 Task: Create a due date automation trigger when advanced on, on the monday after a card is due add dates without a start date at 11:00 AM.
Action: Mouse moved to (998, 82)
Screenshot: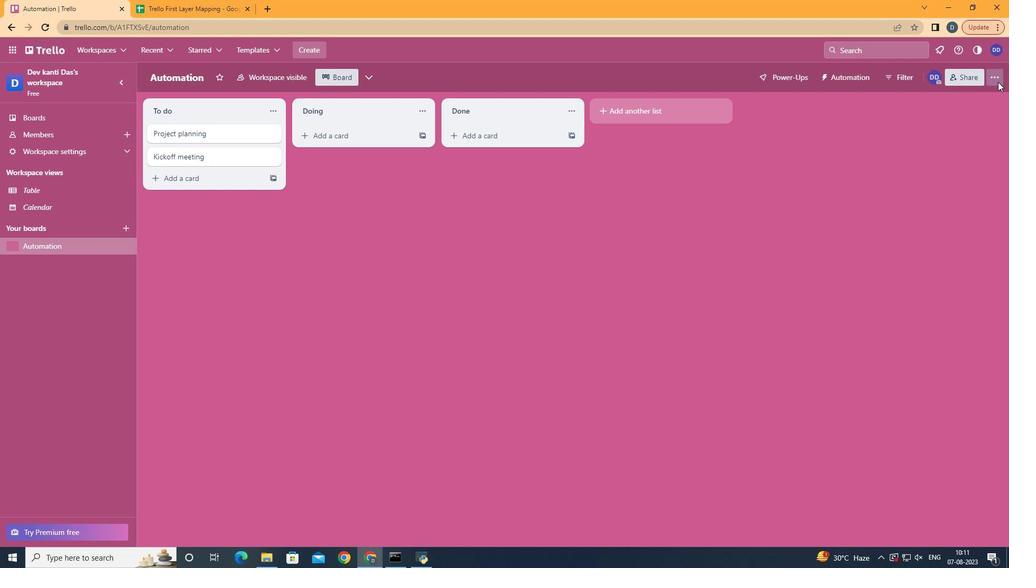 
Action: Mouse pressed left at (998, 82)
Screenshot: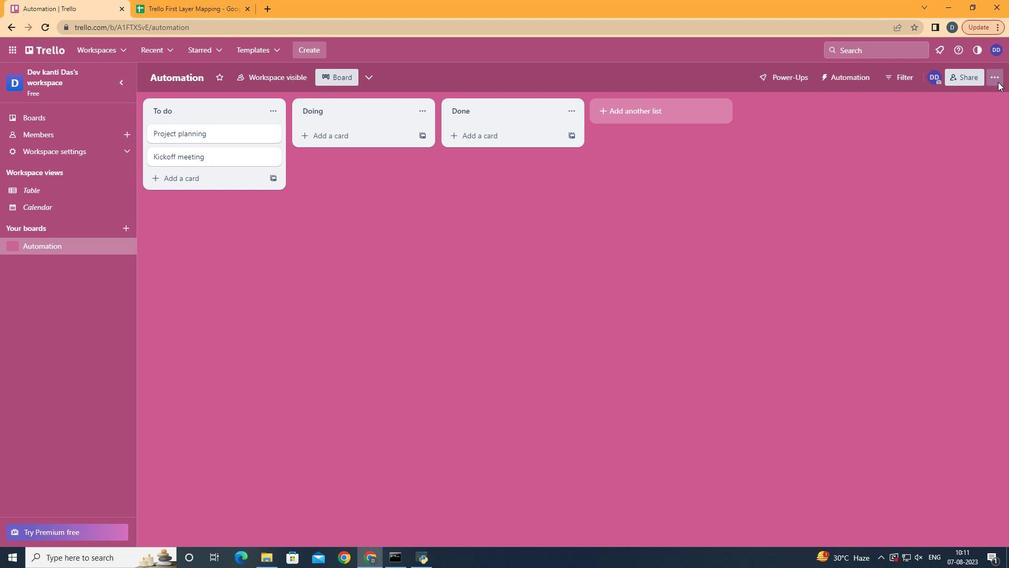 
Action: Mouse moved to (904, 215)
Screenshot: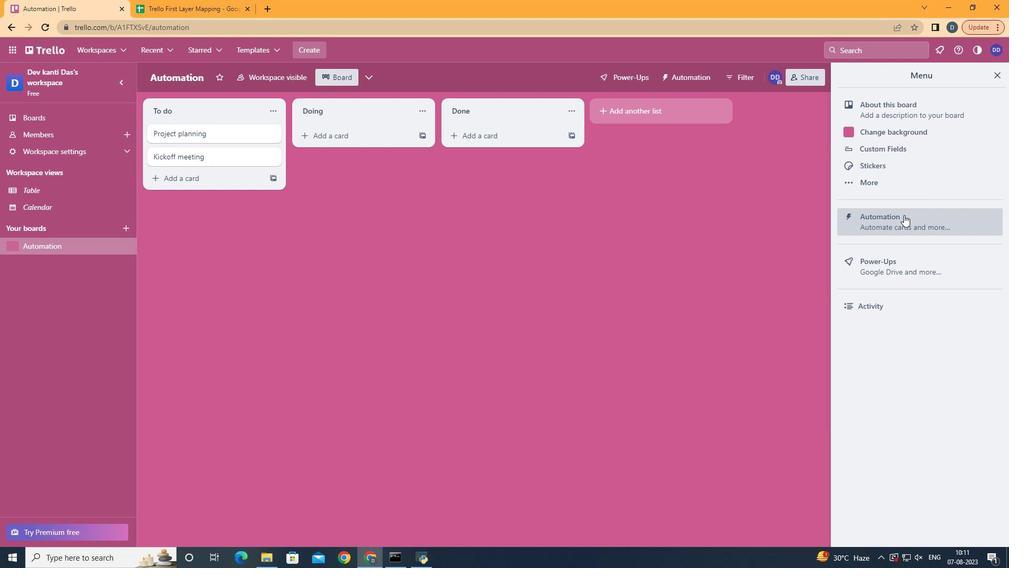 
Action: Mouse pressed left at (904, 215)
Screenshot: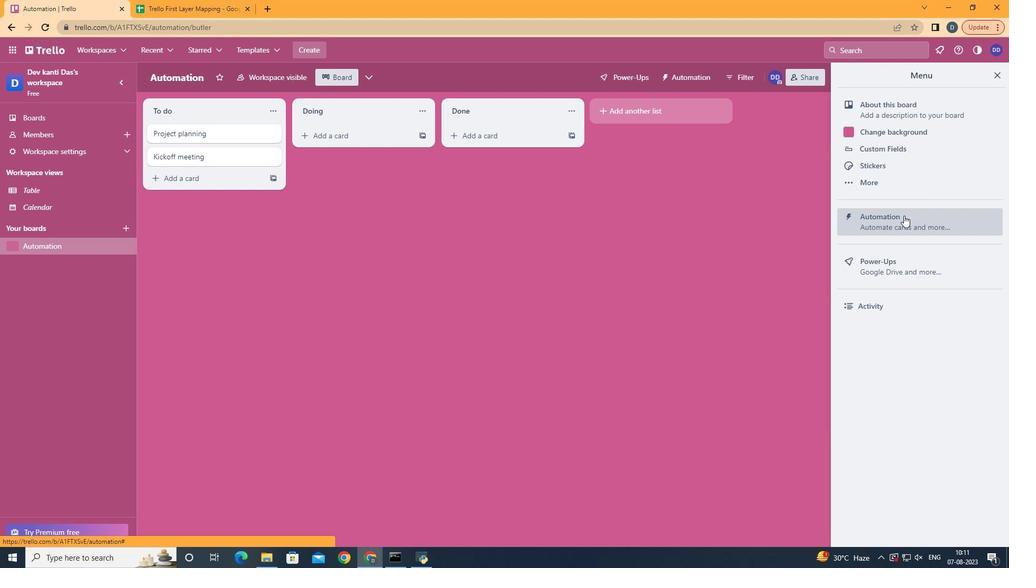 
Action: Mouse moved to (212, 214)
Screenshot: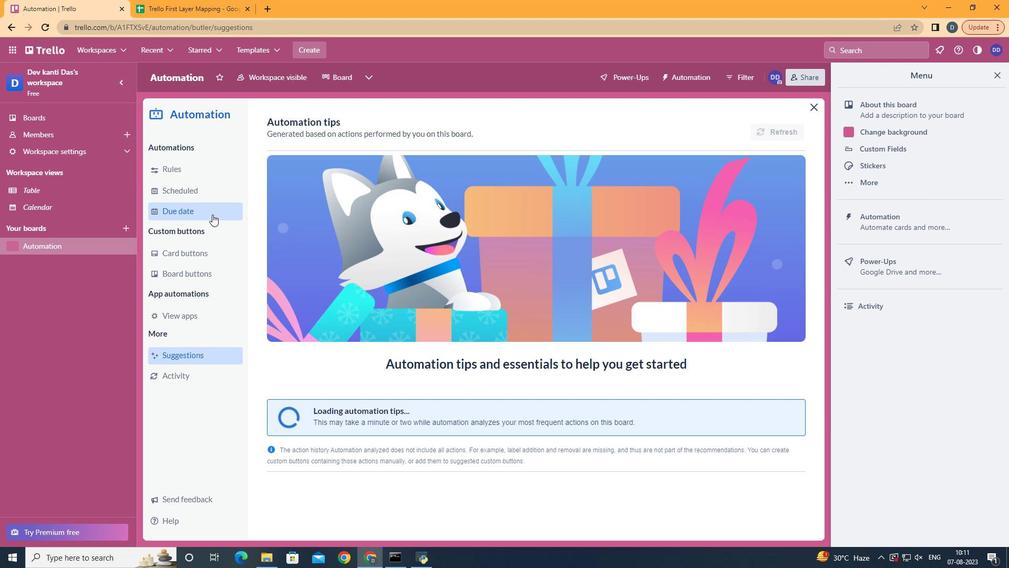 
Action: Mouse pressed left at (212, 214)
Screenshot: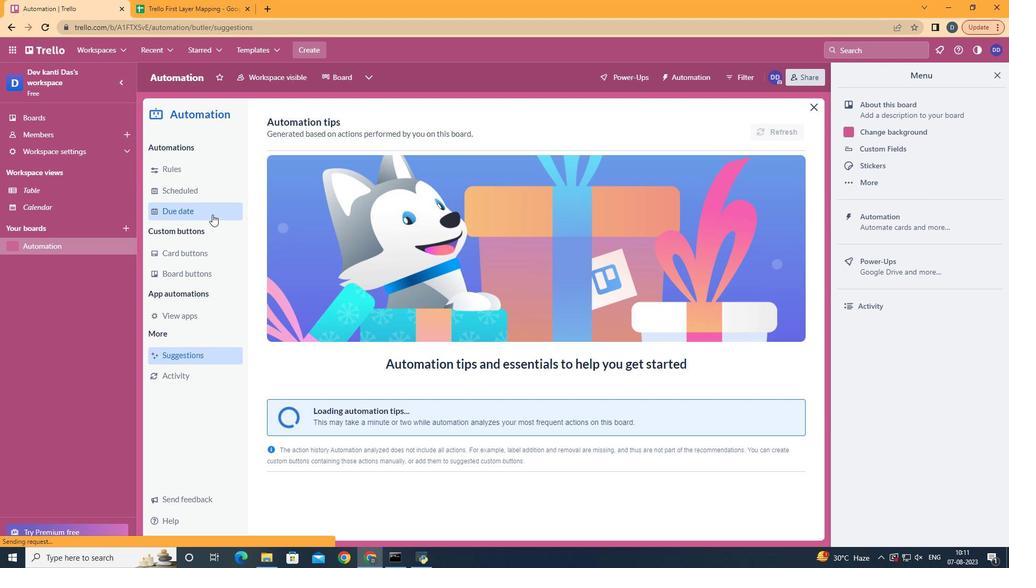 
Action: Mouse moved to (733, 123)
Screenshot: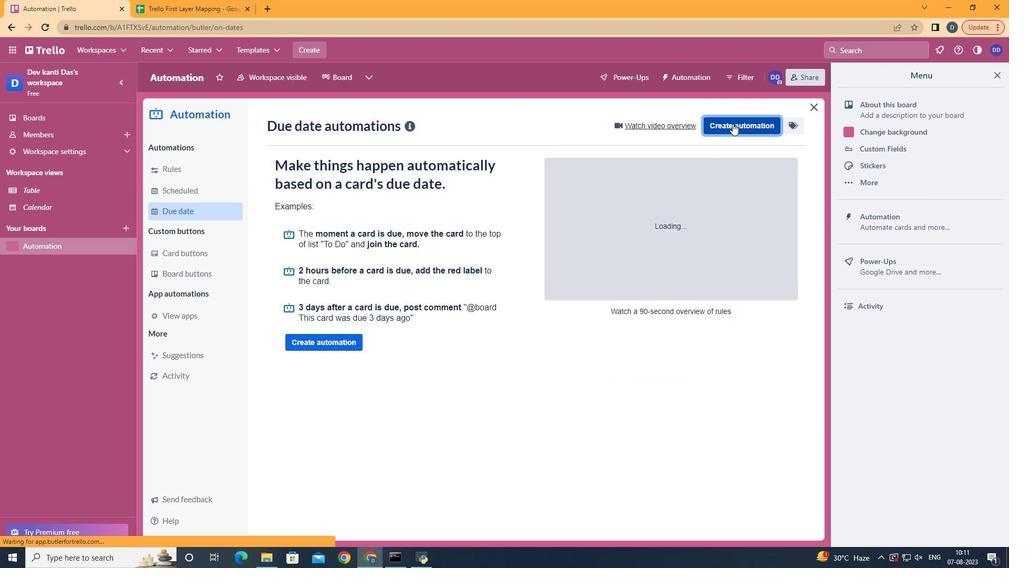 
Action: Mouse pressed left at (733, 123)
Screenshot: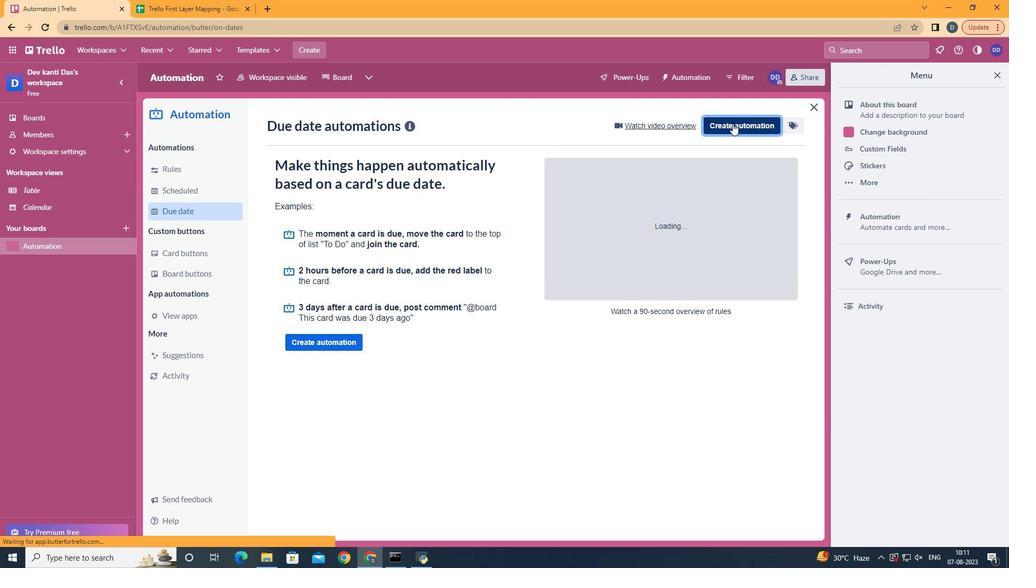 
Action: Mouse moved to (566, 224)
Screenshot: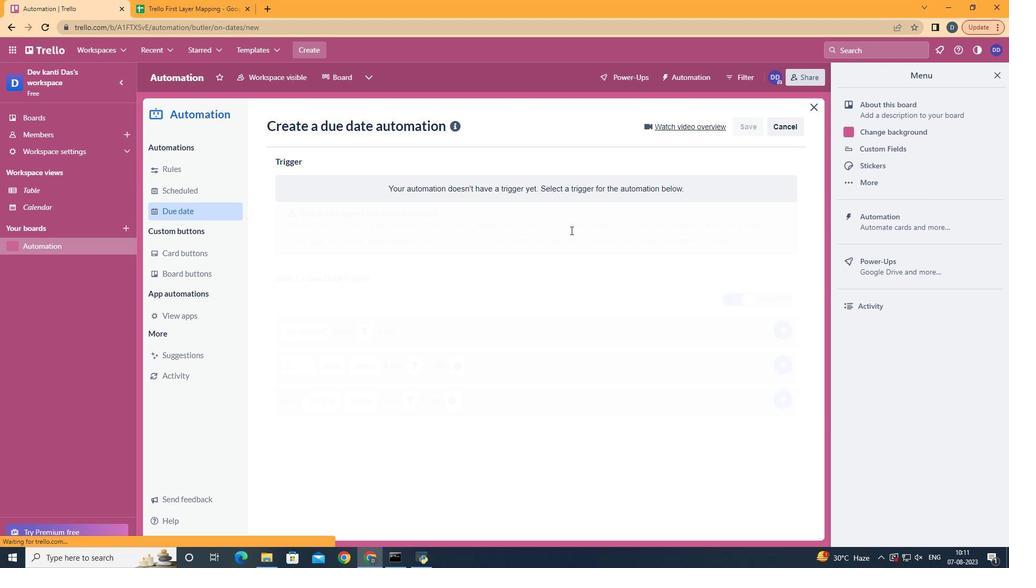 
Action: Mouse pressed left at (566, 224)
Screenshot: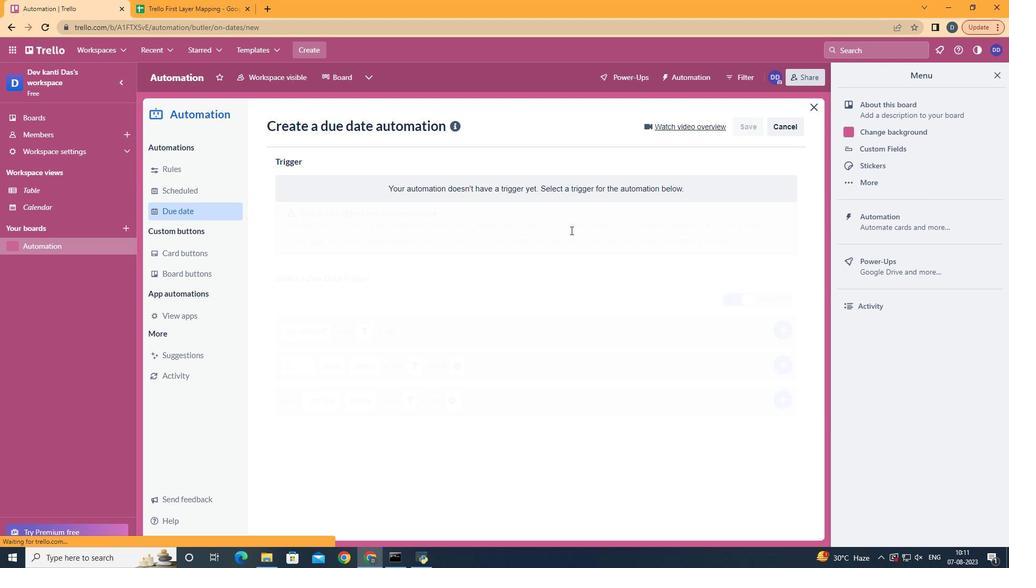 
Action: Mouse moved to (339, 276)
Screenshot: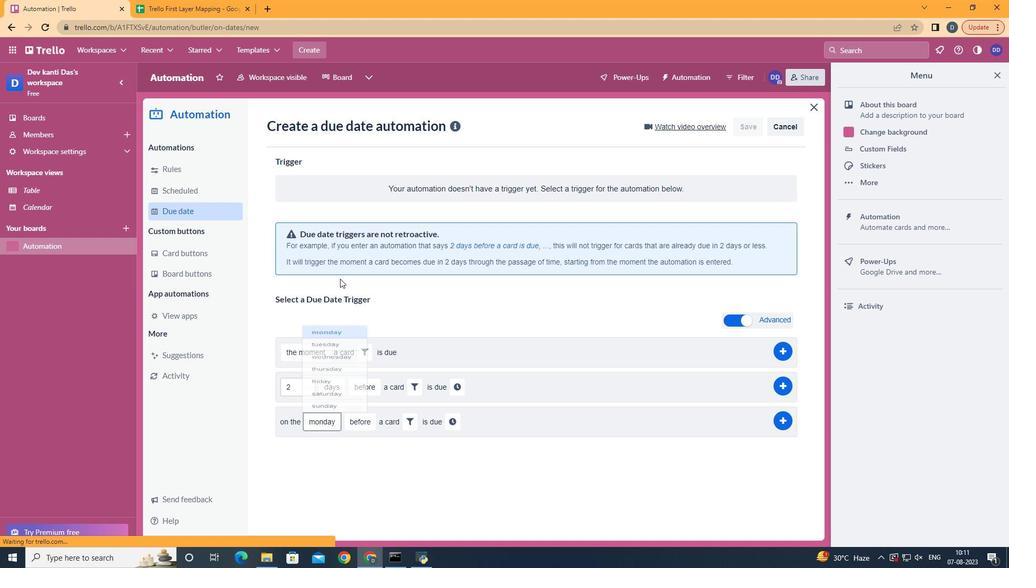 
Action: Mouse pressed left at (339, 276)
Screenshot: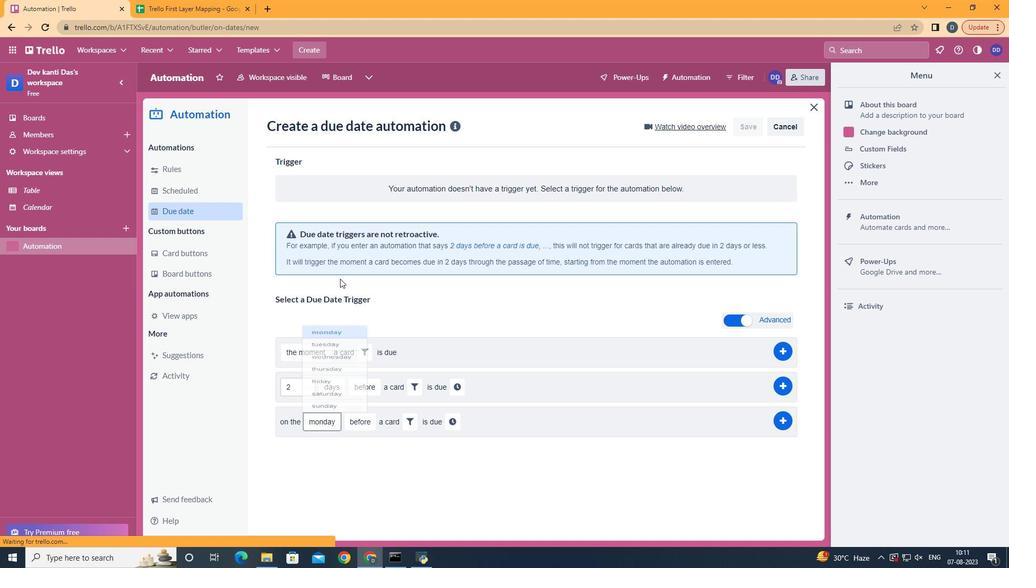 
Action: Mouse moved to (365, 464)
Screenshot: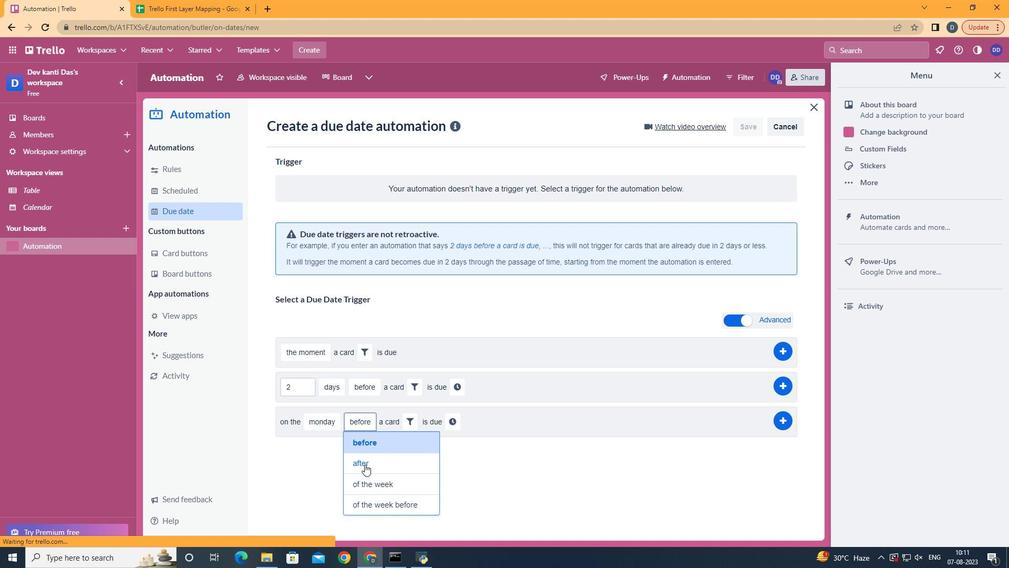 
Action: Mouse pressed left at (365, 464)
Screenshot: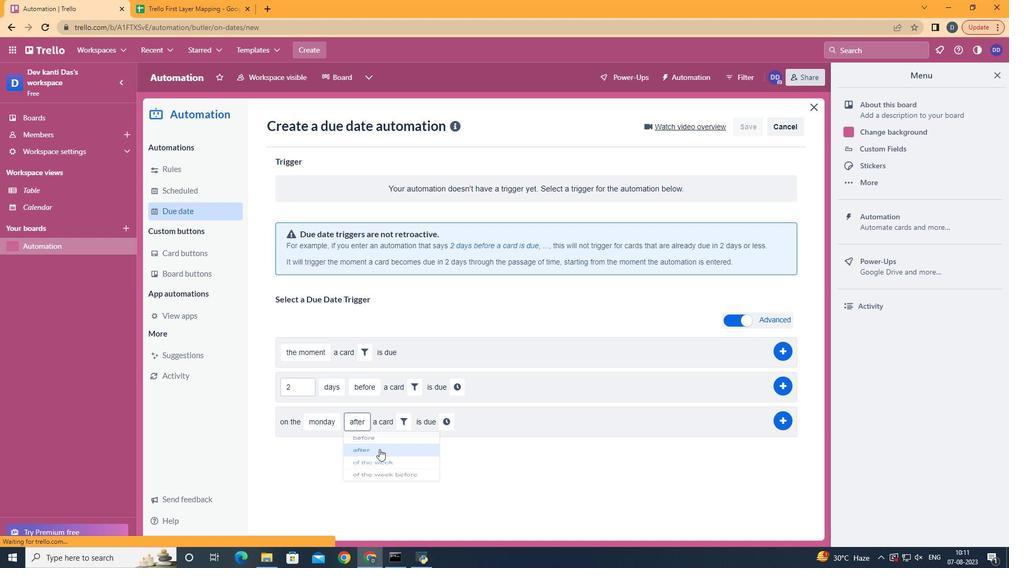 
Action: Mouse moved to (408, 417)
Screenshot: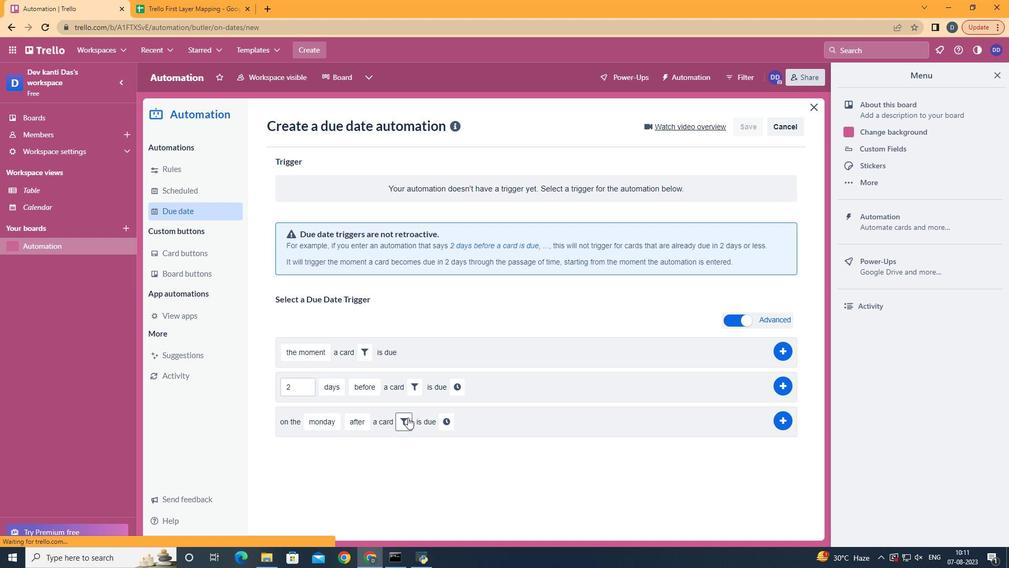 
Action: Mouse pressed left at (408, 417)
Screenshot: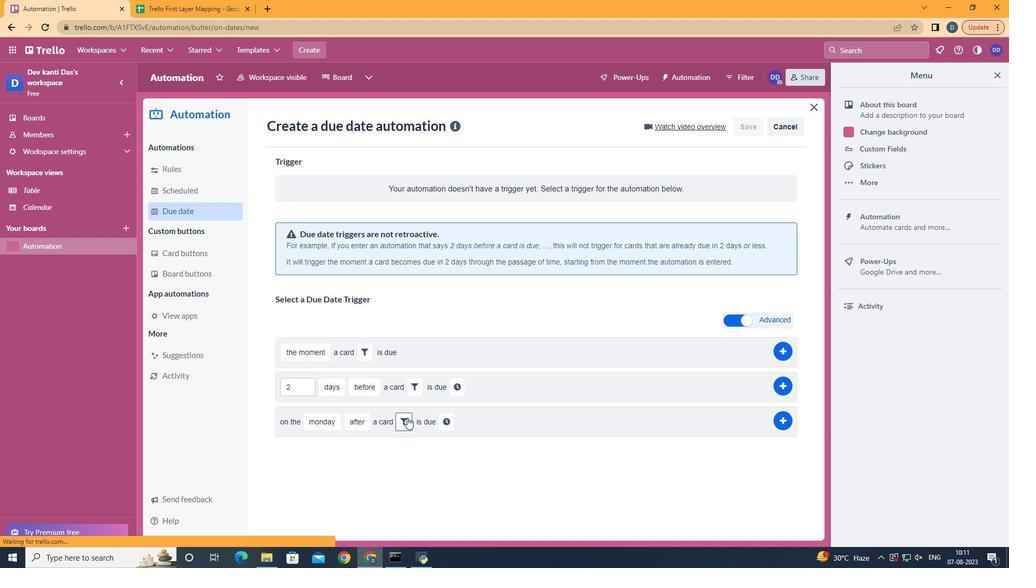 
Action: Mouse moved to (460, 451)
Screenshot: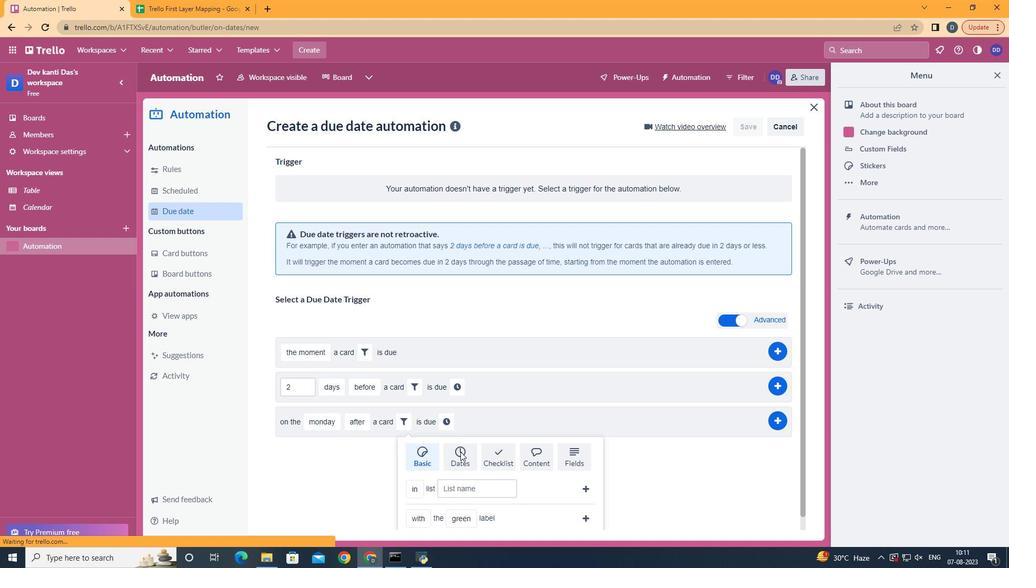 
Action: Mouse pressed left at (460, 451)
Screenshot: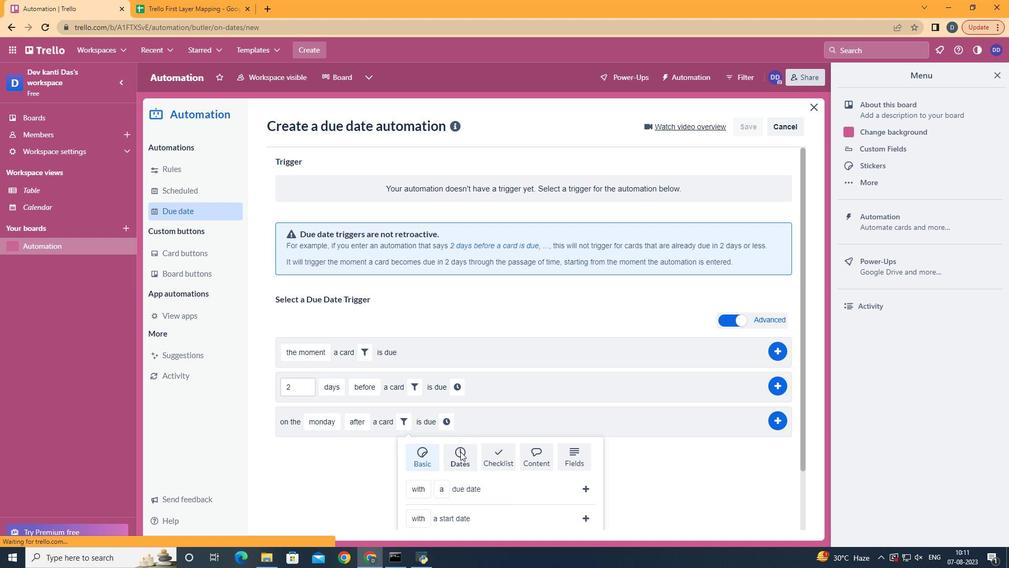 
Action: Mouse moved to (458, 453)
Screenshot: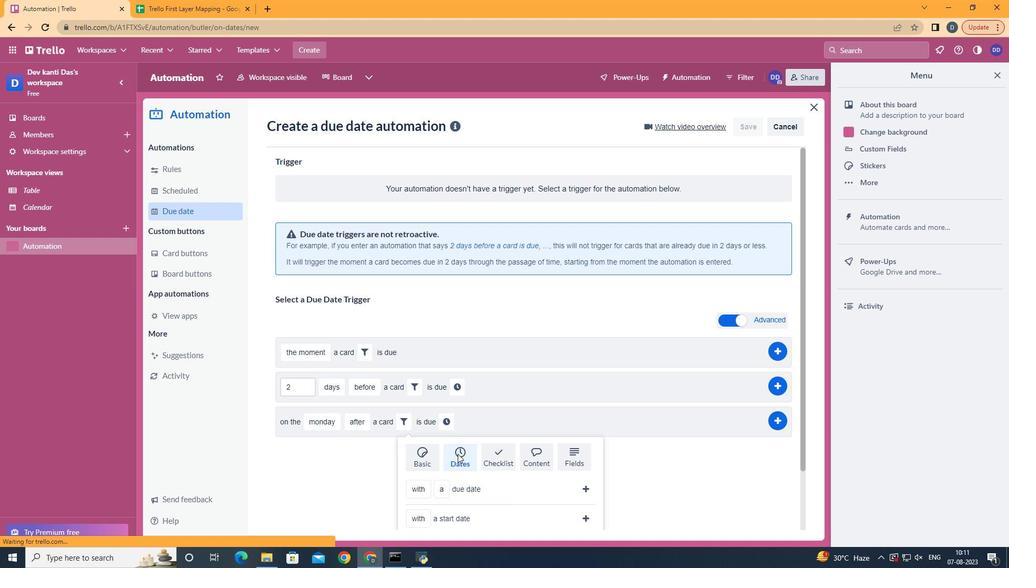 
Action: Mouse scrolled (458, 453) with delta (0, 0)
Screenshot: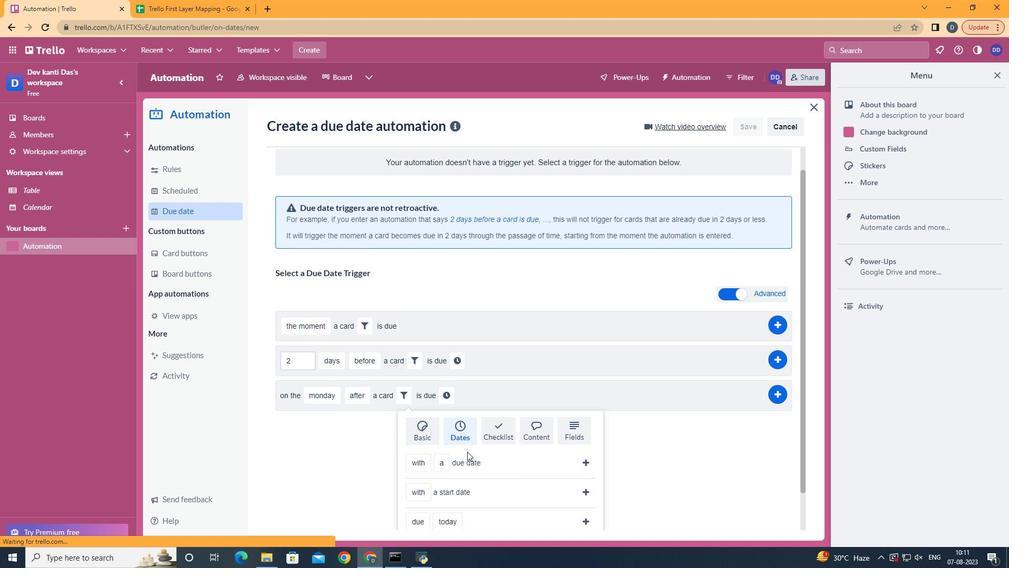 
Action: Mouse scrolled (458, 453) with delta (0, 0)
Screenshot: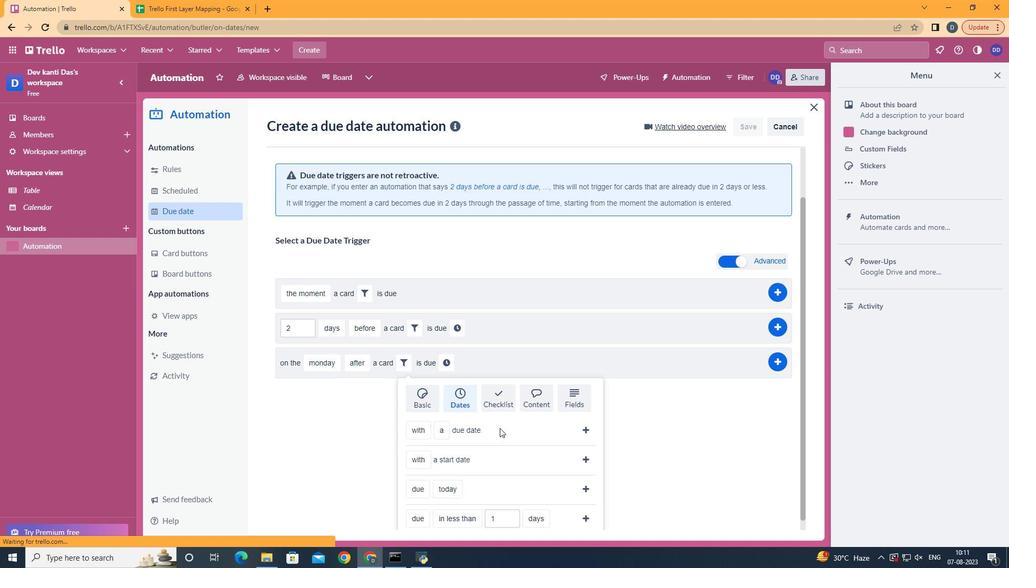 
Action: Mouse scrolled (458, 453) with delta (0, 0)
Screenshot: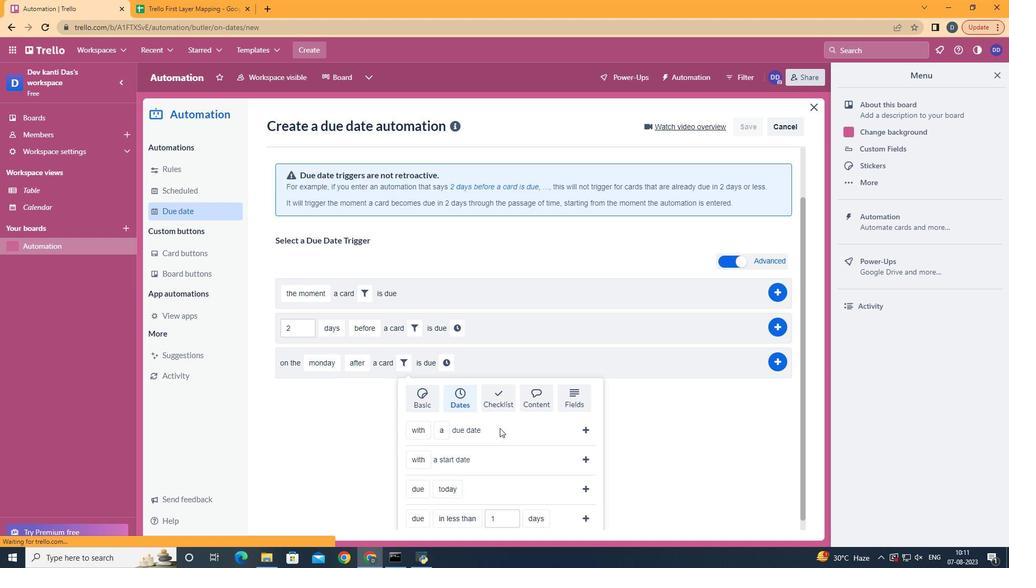 
Action: Mouse scrolled (458, 453) with delta (0, 0)
Screenshot: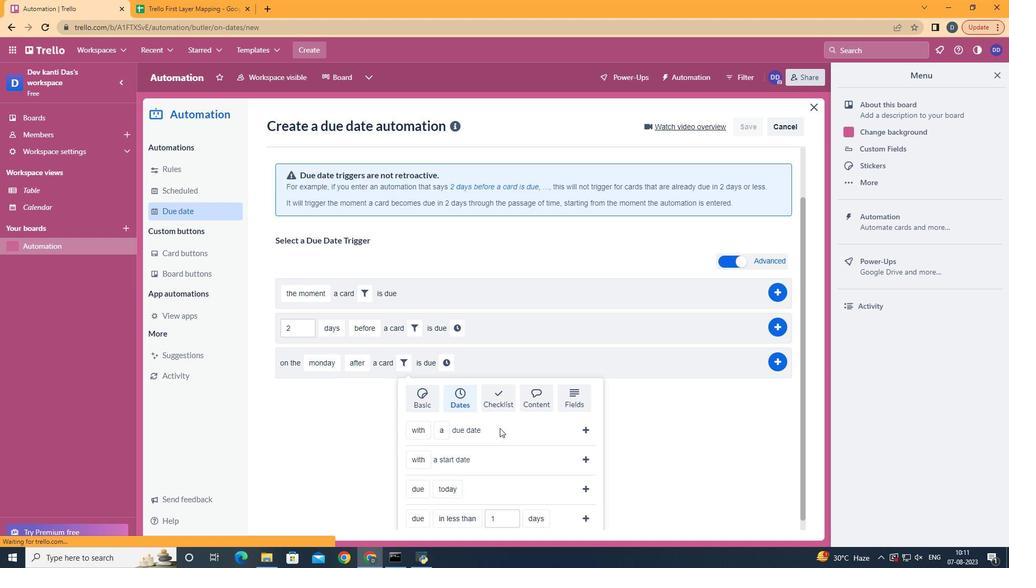 
Action: Mouse moved to (427, 490)
Screenshot: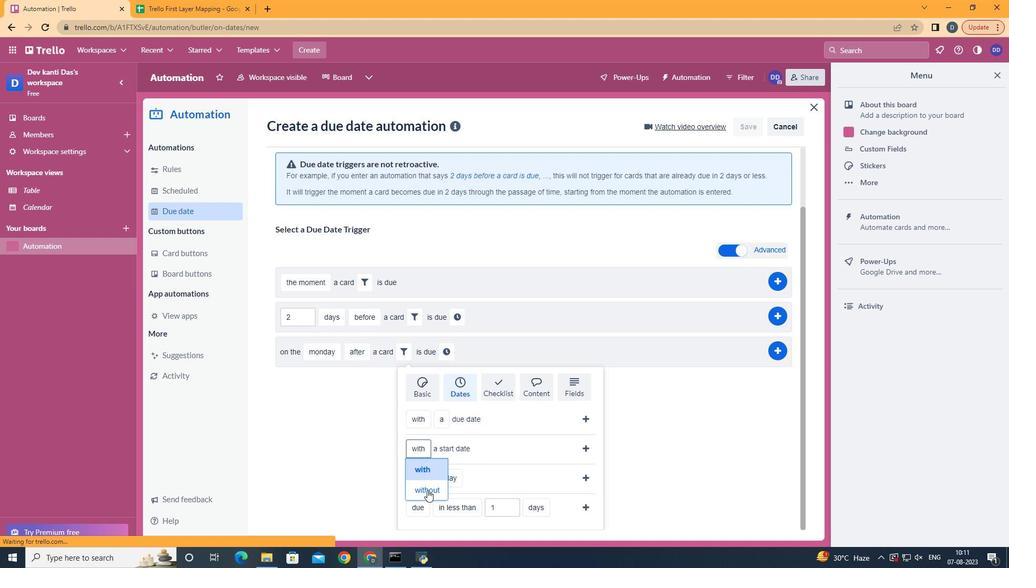 
Action: Mouse pressed left at (427, 490)
Screenshot: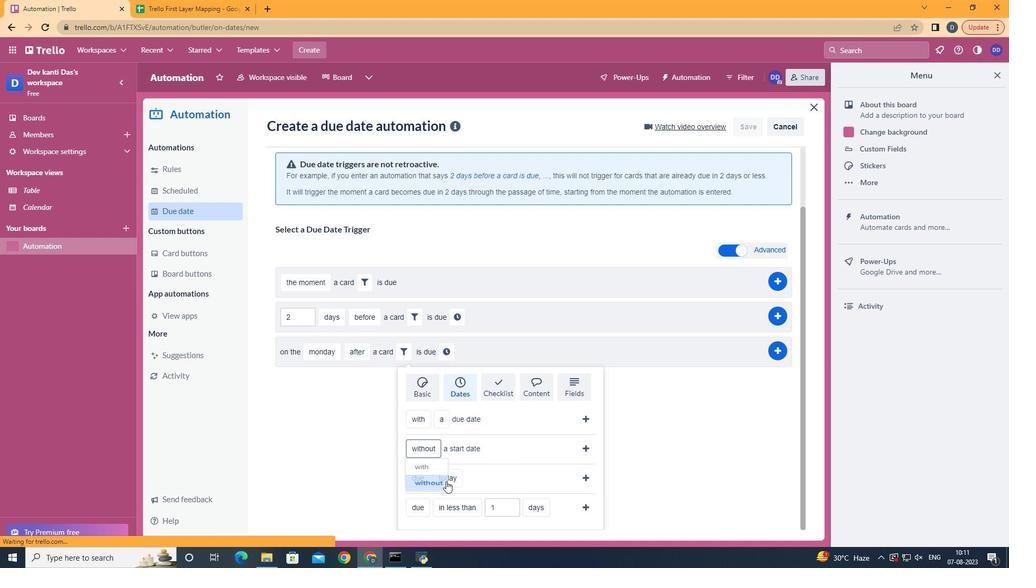 
Action: Mouse moved to (585, 444)
Screenshot: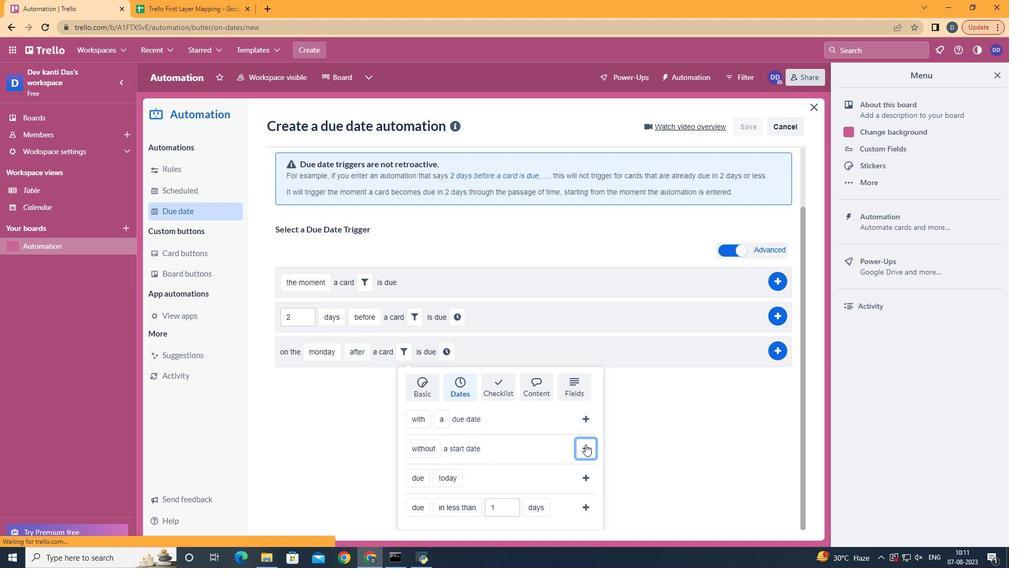
Action: Mouse pressed left at (585, 444)
Screenshot: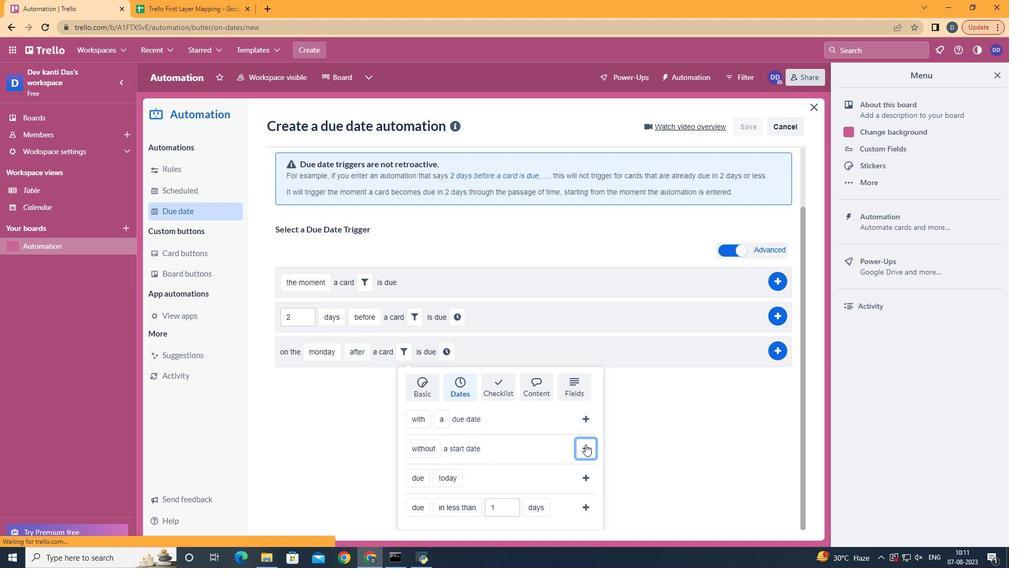 
Action: Mouse moved to (525, 419)
Screenshot: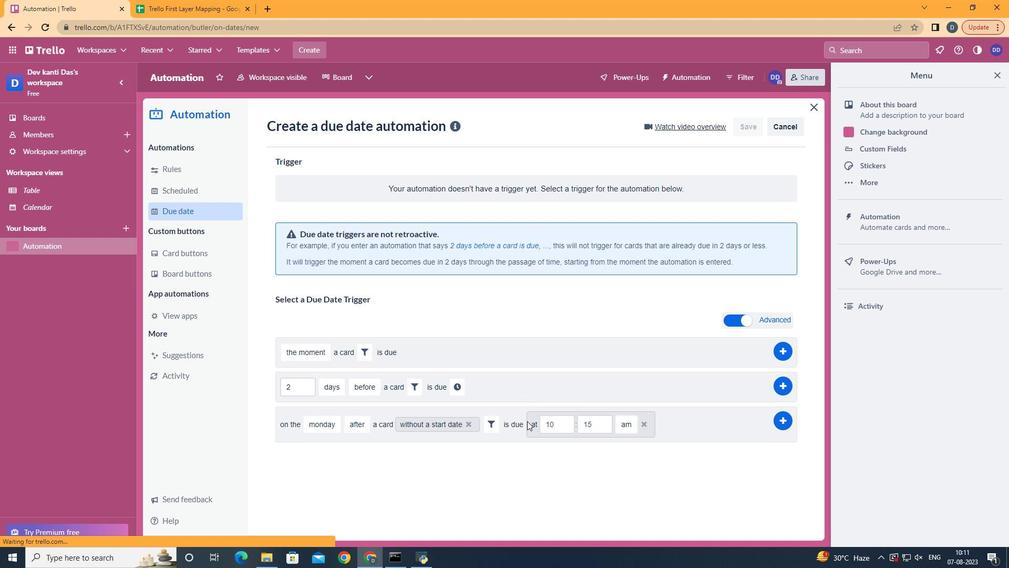 
Action: Mouse pressed left at (525, 419)
Screenshot: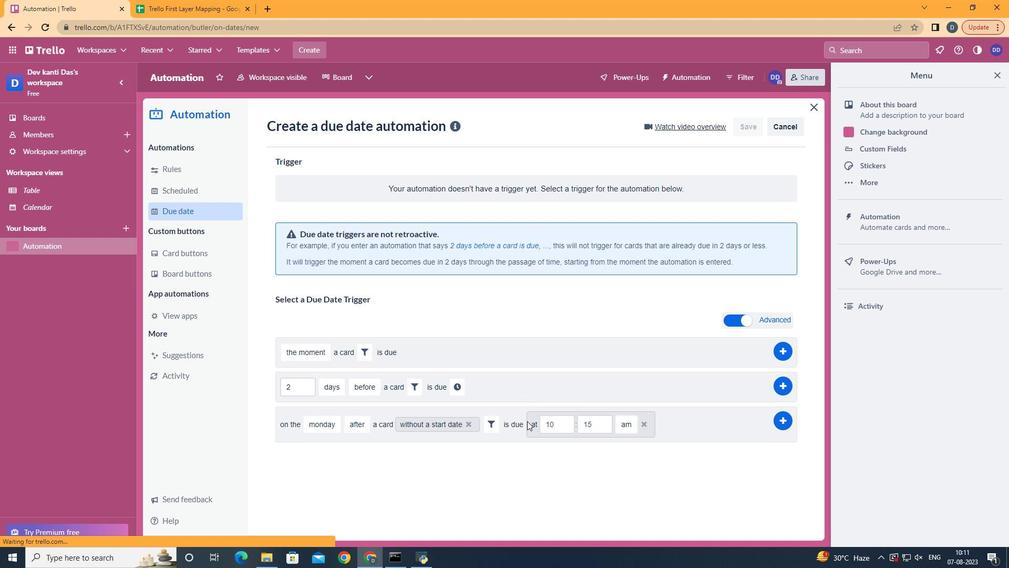 
Action: Mouse moved to (561, 420)
Screenshot: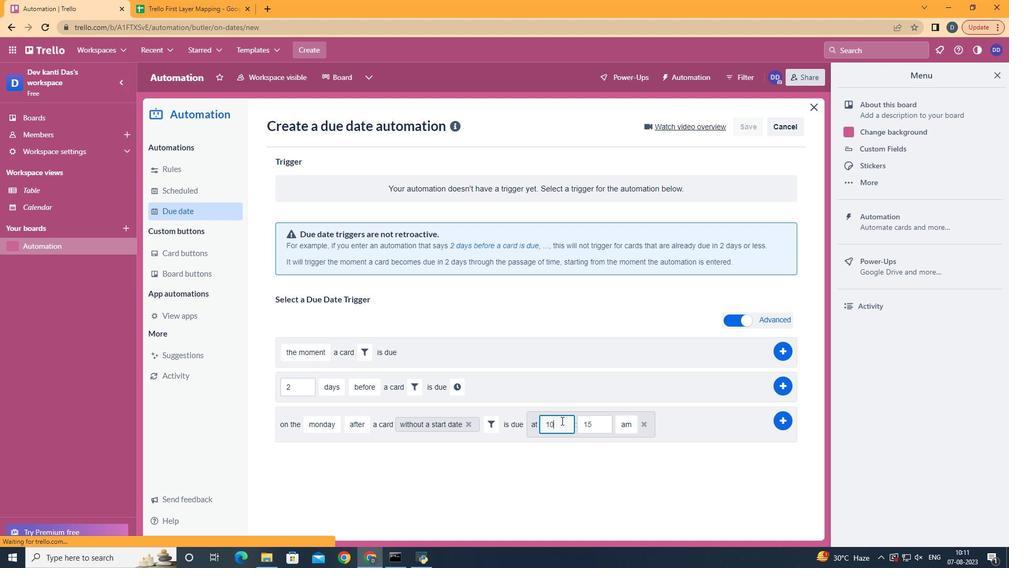 
Action: Mouse pressed left at (562, 421)
Screenshot: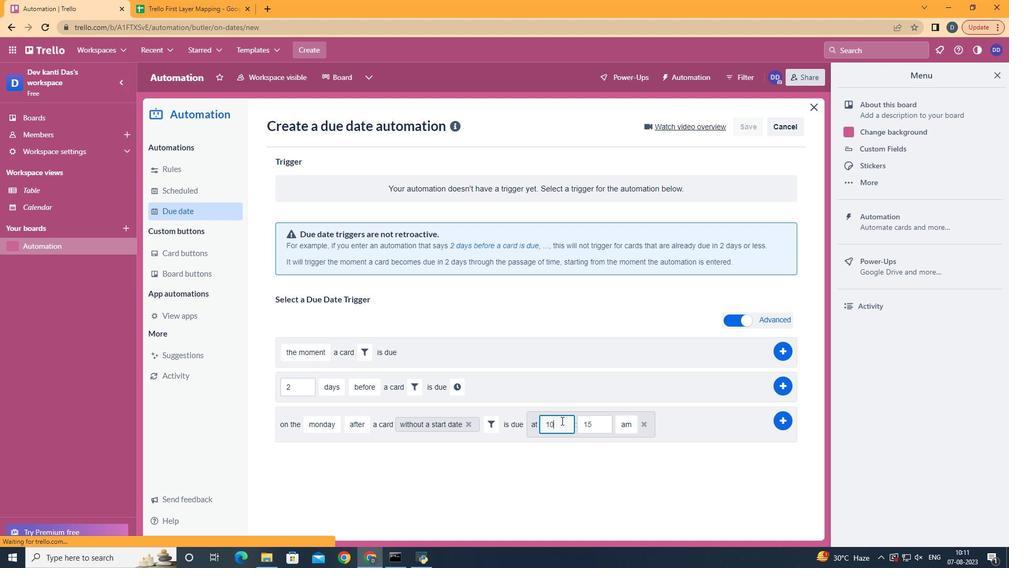 
Action: Key pressed <Key.backspace>1
Screenshot: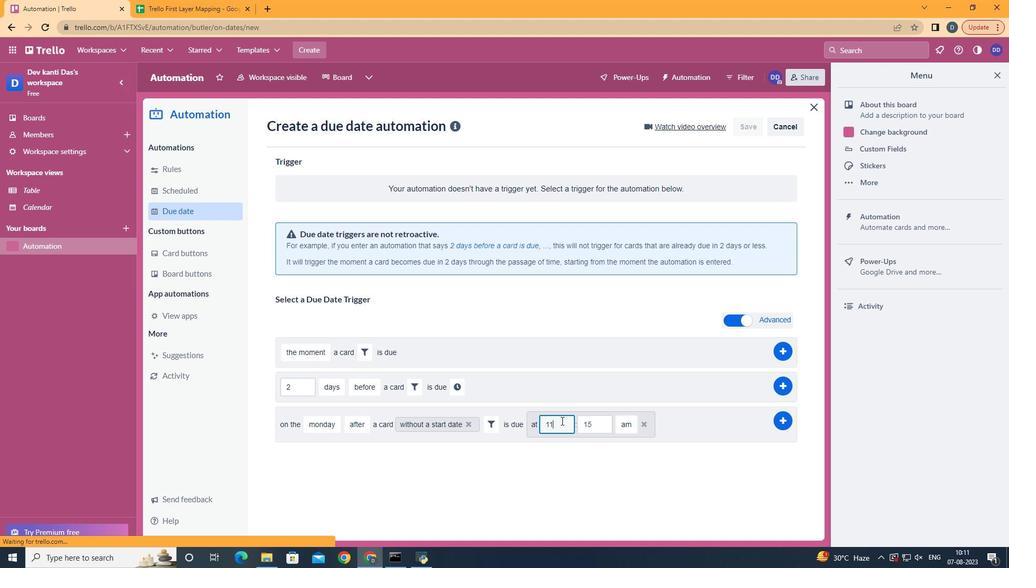 
Action: Mouse moved to (600, 425)
Screenshot: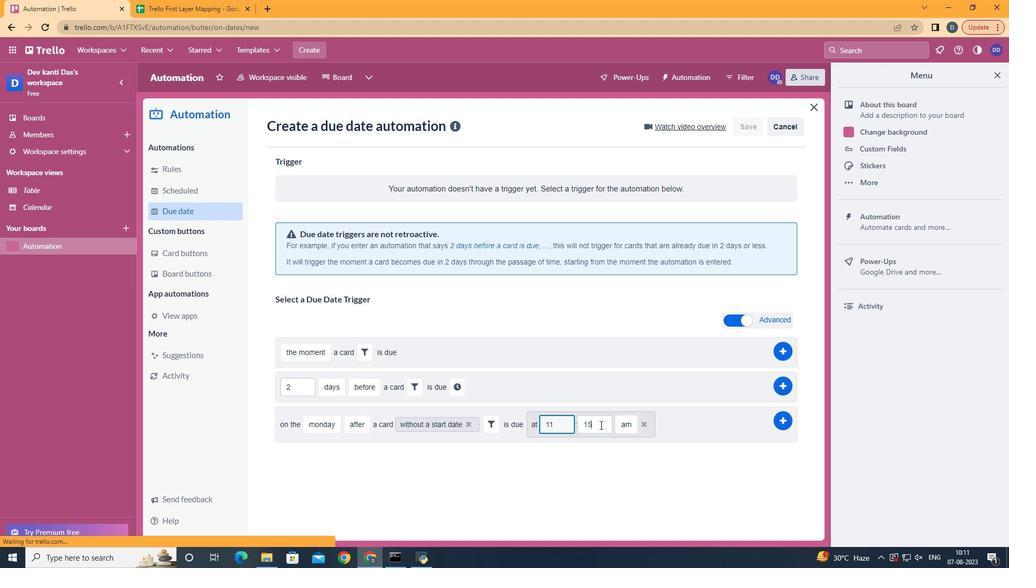 
Action: Mouse pressed left at (600, 425)
Screenshot: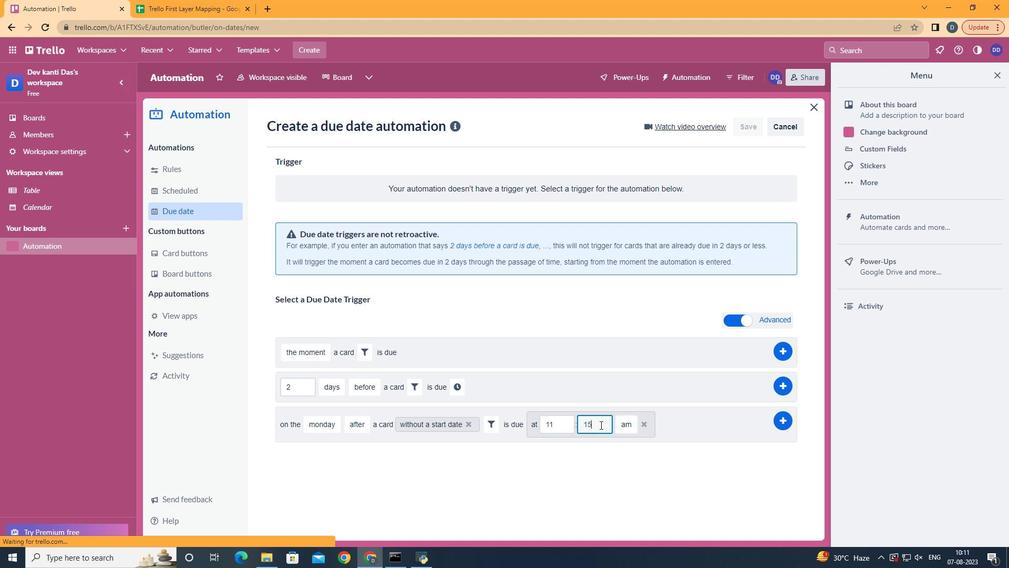 
Action: Key pressed <Key.backspace><Key.backspace>00
Screenshot: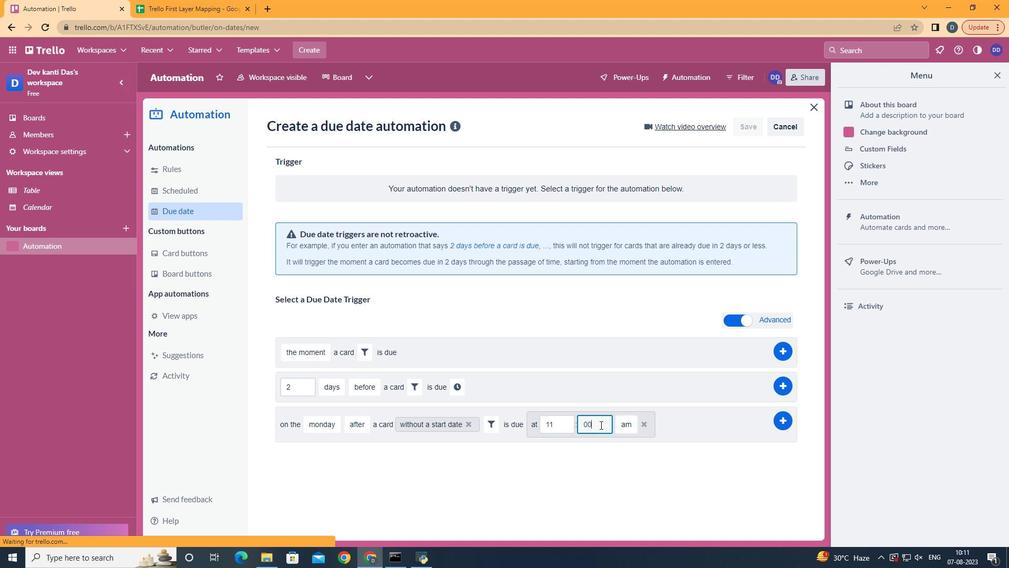 
Action: Mouse moved to (782, 418)
Screenshot: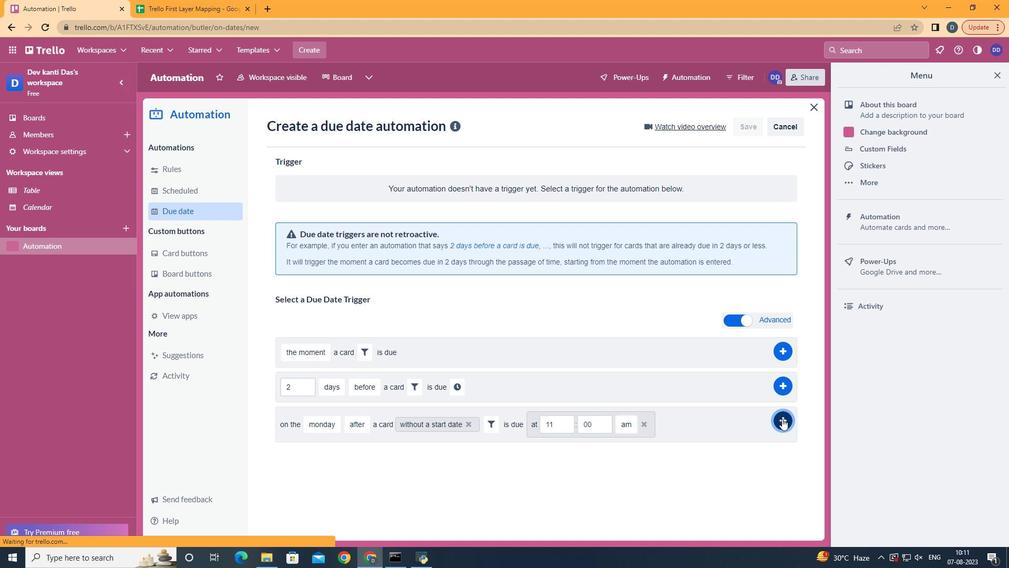 
Action: Mouse pressed left at (782, 418)
Screenshot: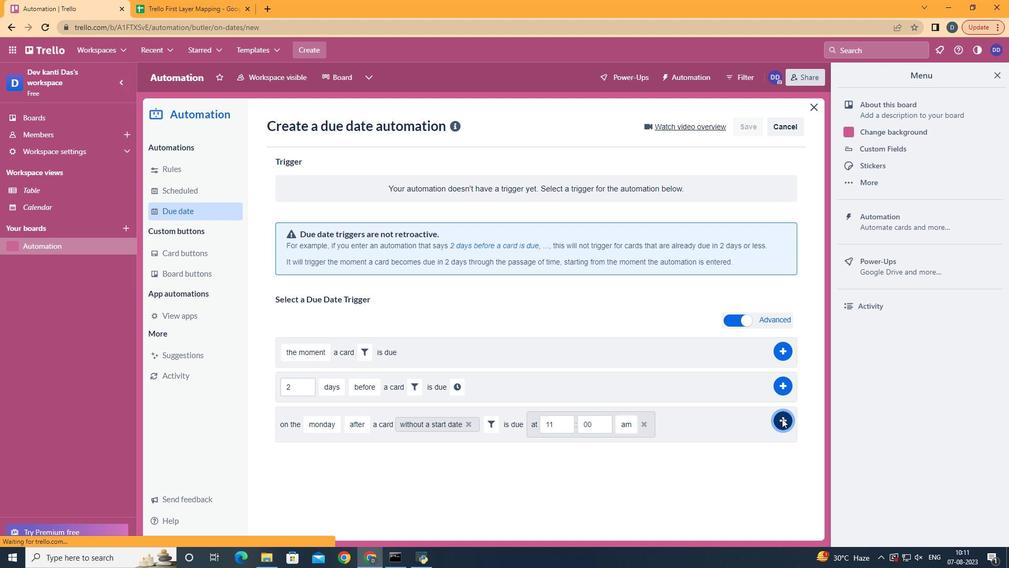 
Action: Mouse moved to (516, 161)
Screenshot: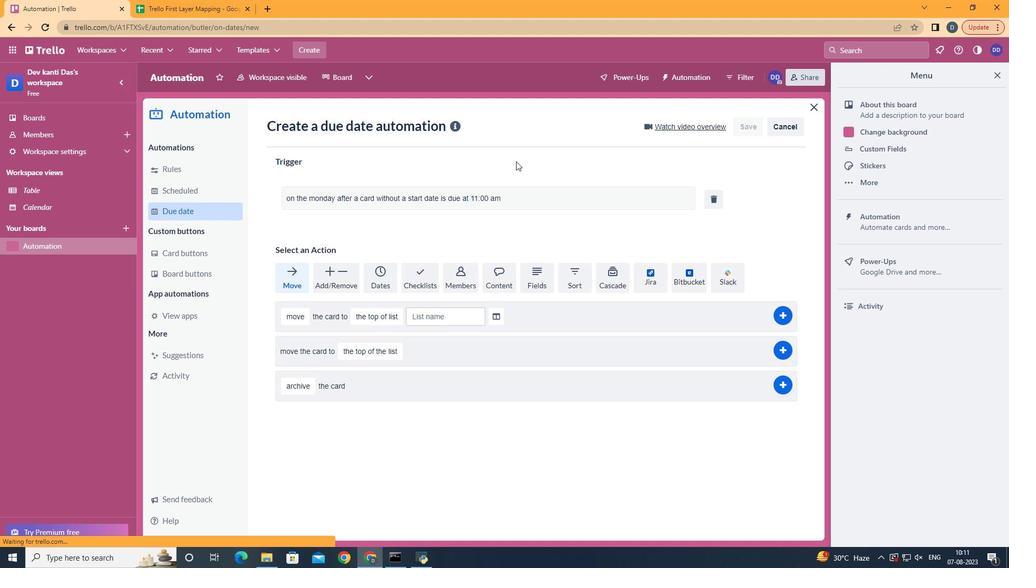 
